 Task: Create a "Before and After" album showcasing edited photos alongside originals.
Action: Mouse moved to (931, 379)
Screenshot: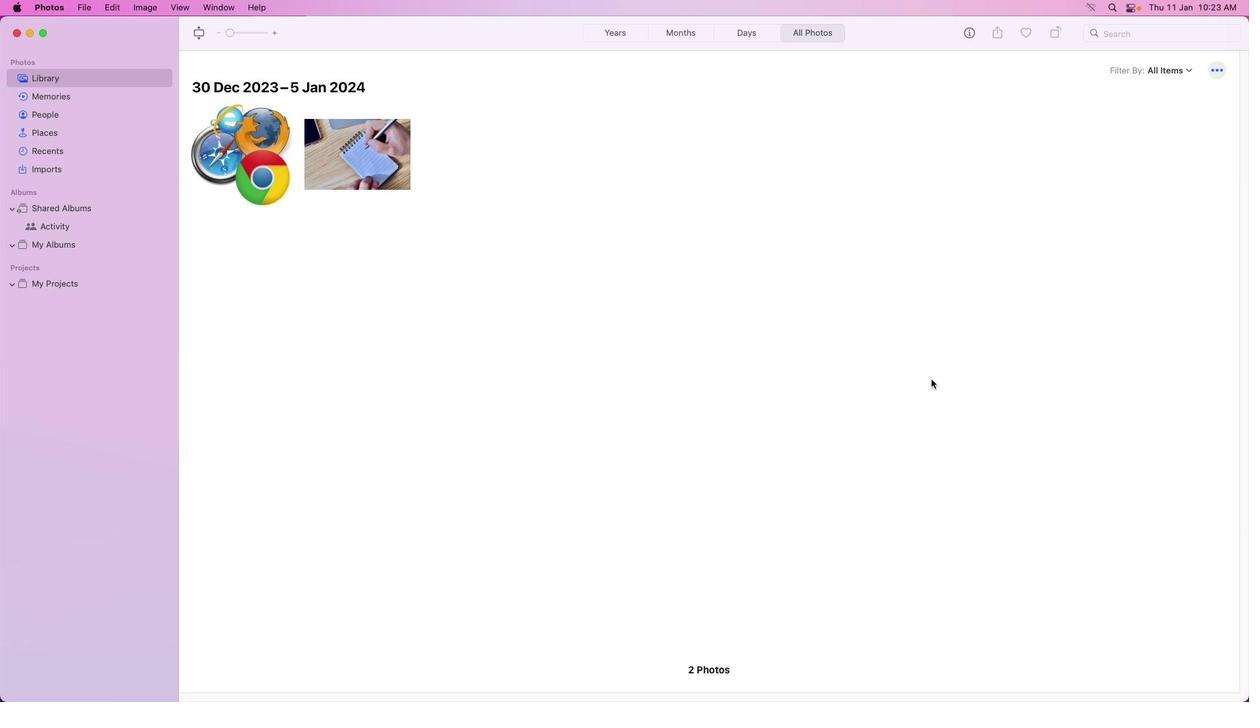 
Action: Mouse pressed left at (931, 379)
Screenshot: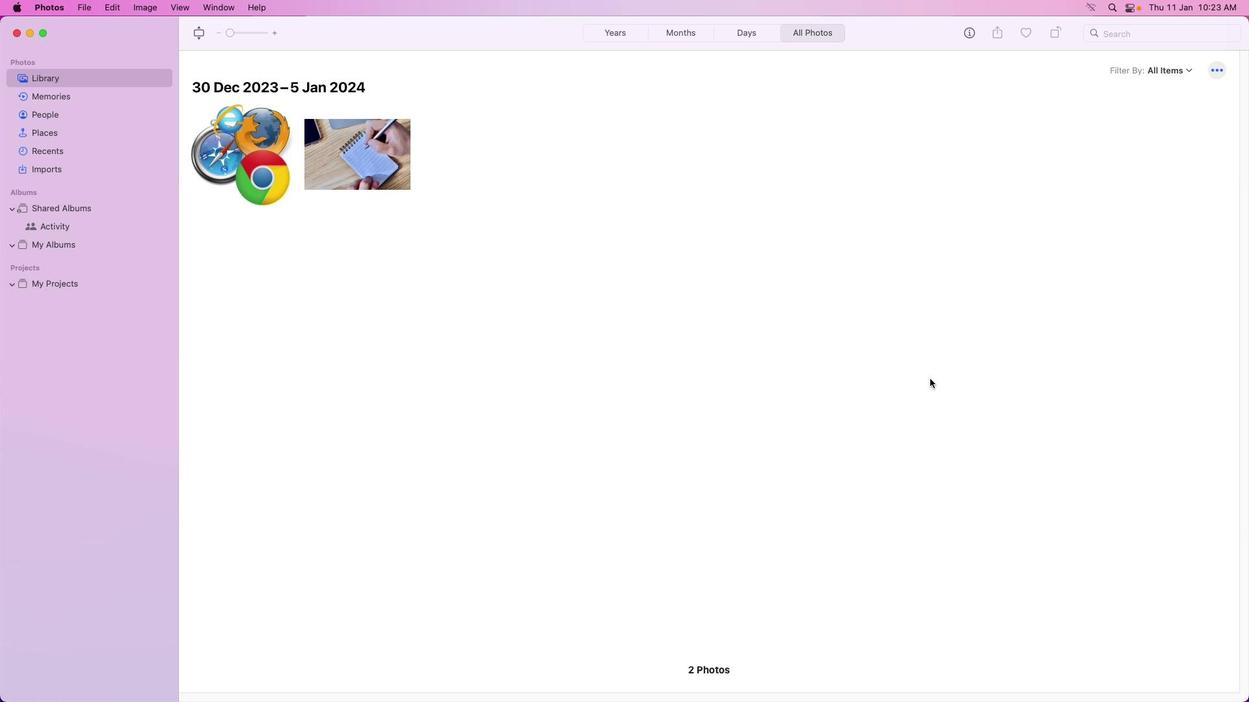 
Action: Mouse moved to (264, 153)
Screenshot: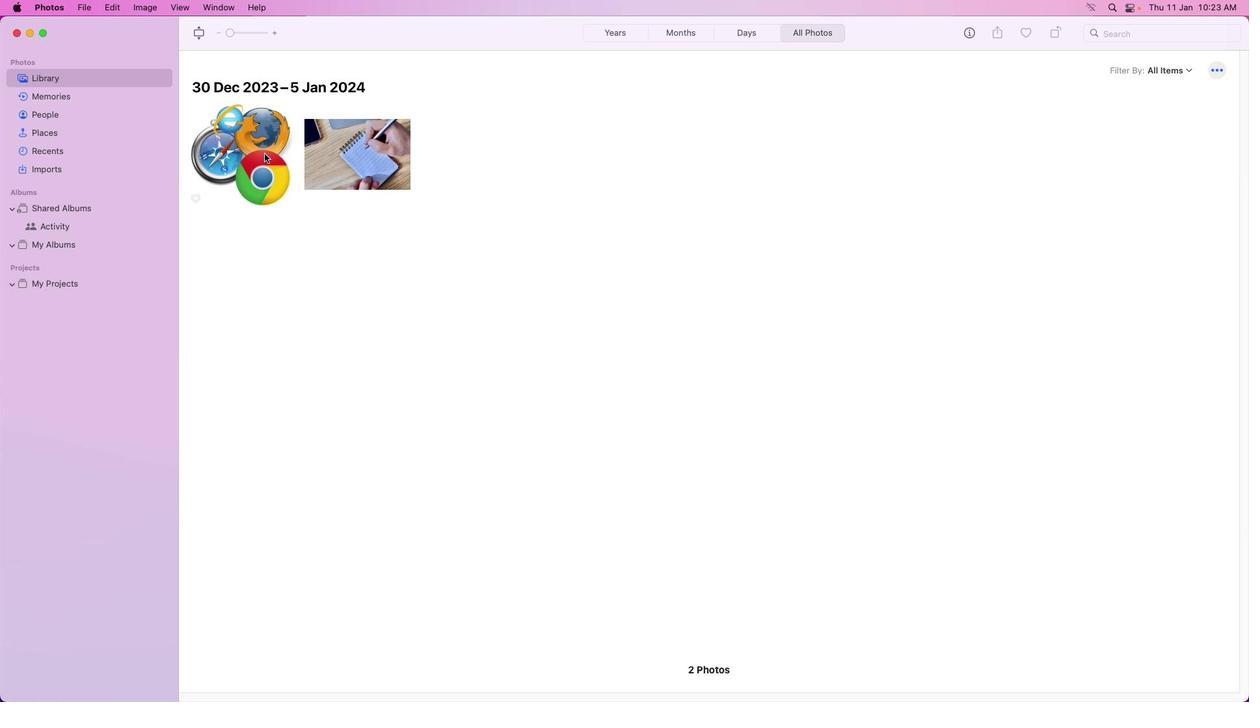 
Action: Mouse pressed left at (264, 153)
Screenshot: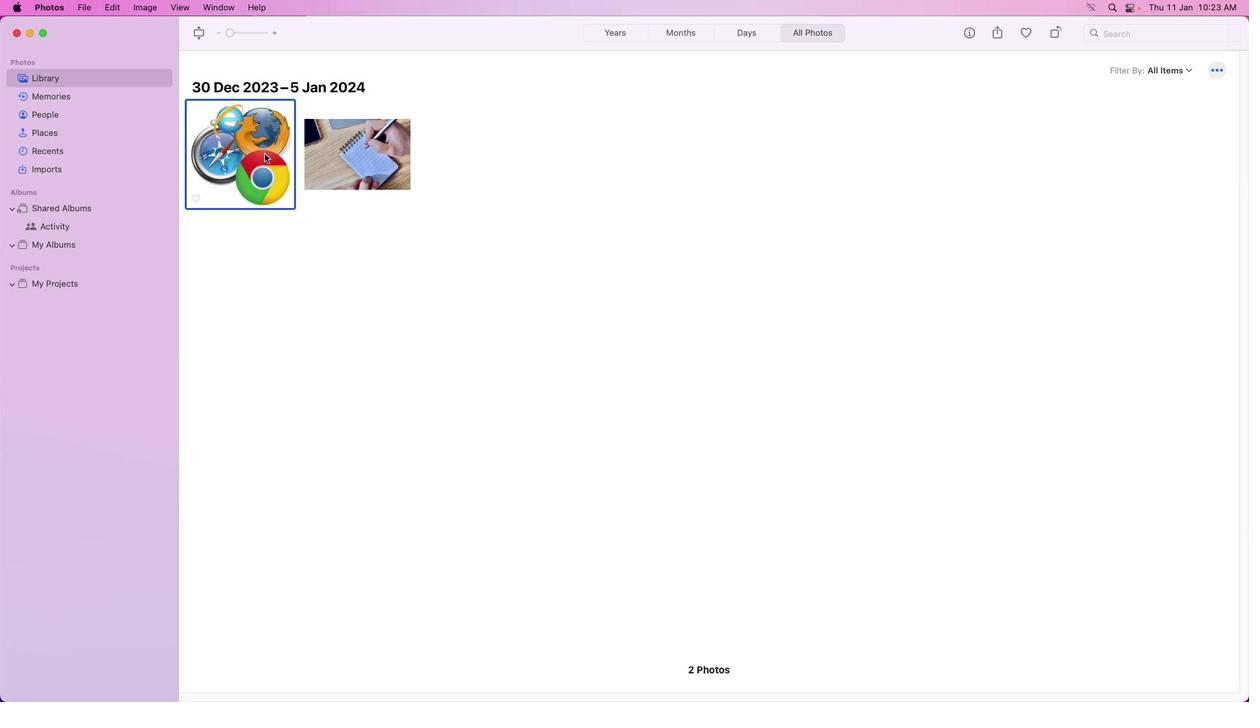 
Action: Mouse moved to (87, 7)
Screenshot: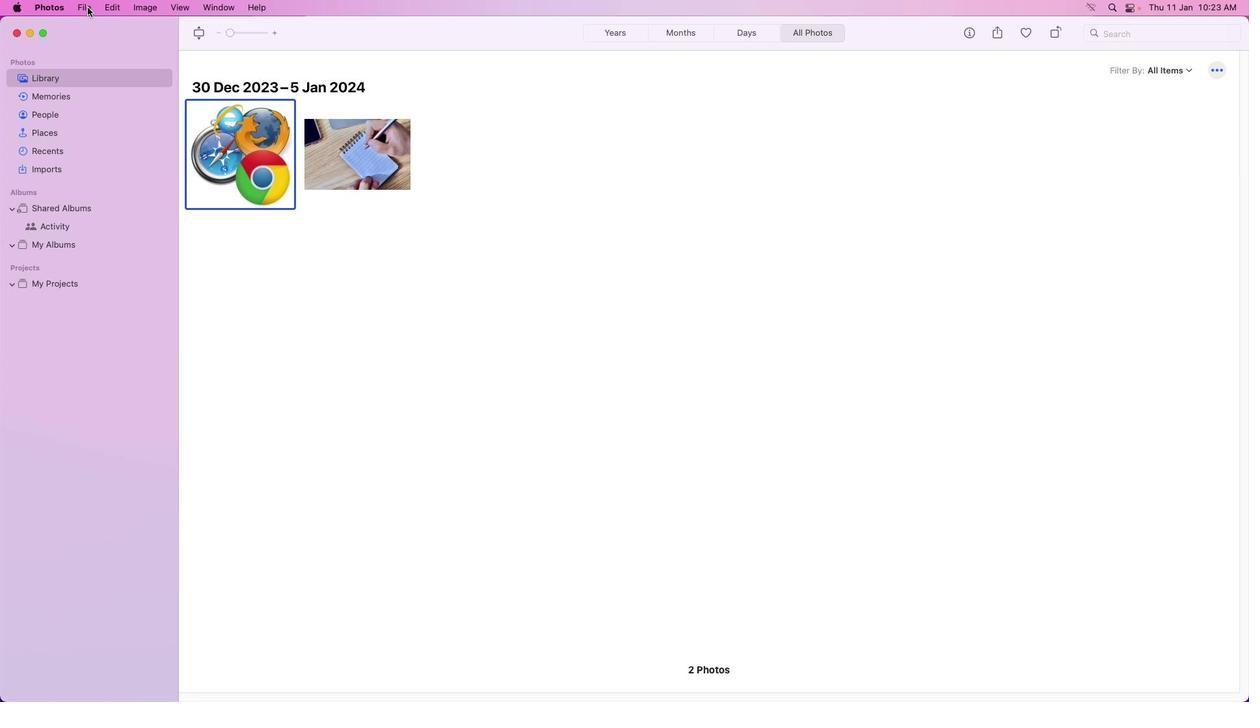 
Action: Mouse pressed left at (87, 7)
Screenshot: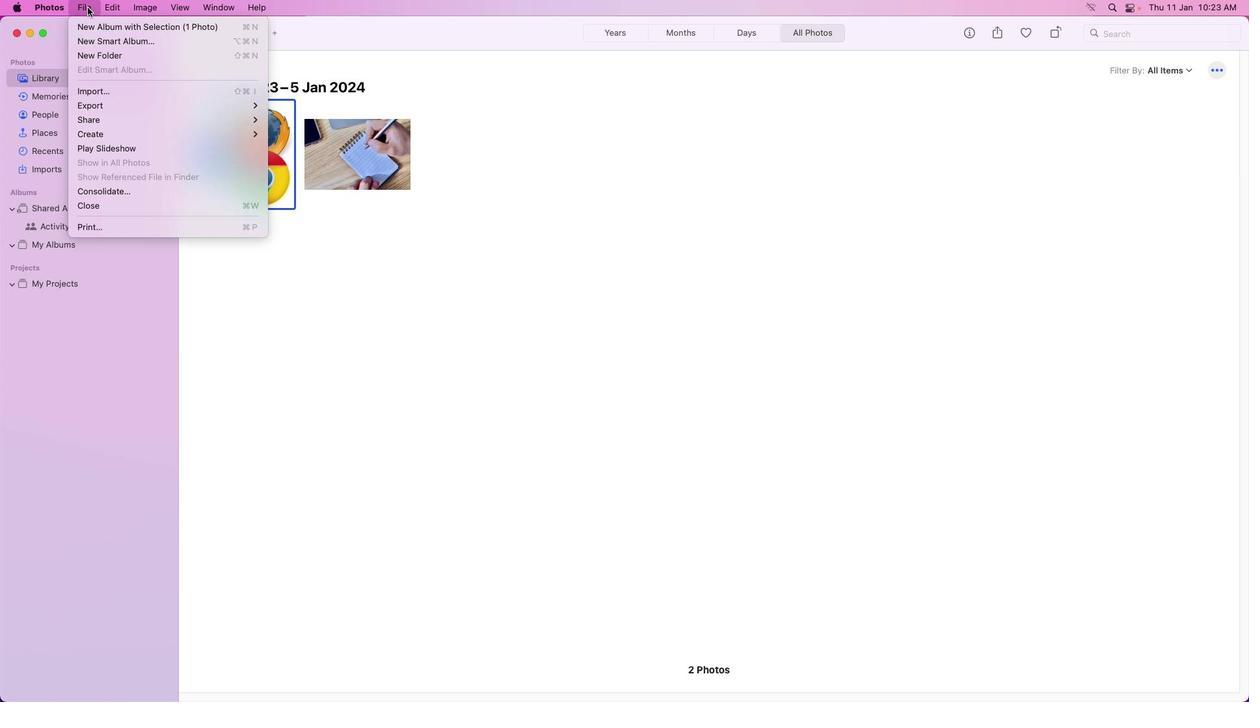 
Action: Mouse moved to (137, 28)
Screenshot: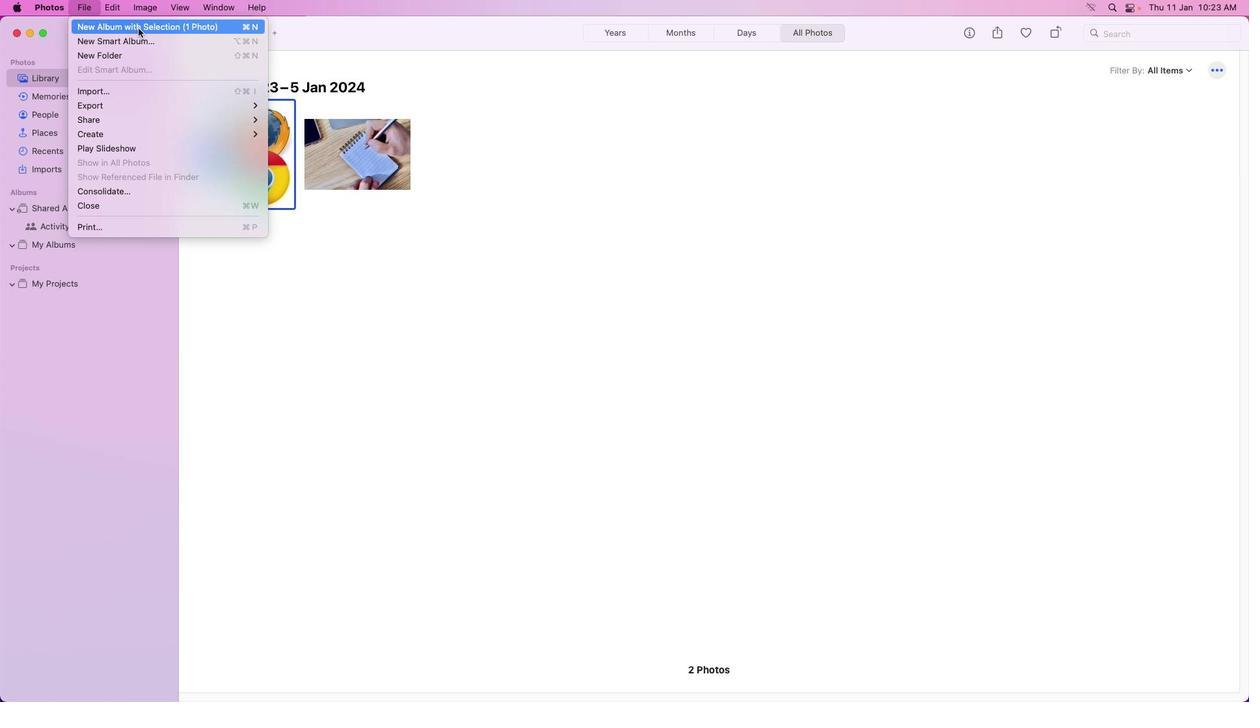 
Action: Mouse pressed left at (137, 28)
Screenshot: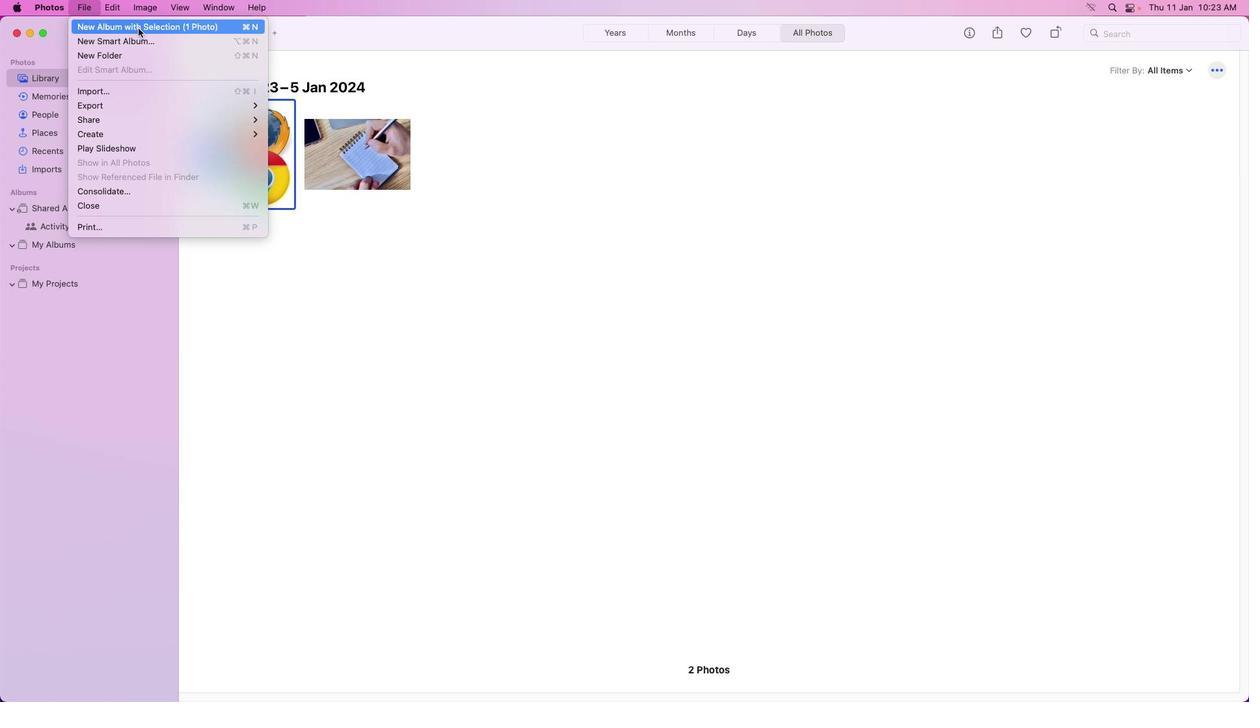 
Action: Mouse moved to (115, 260)
Screenshot: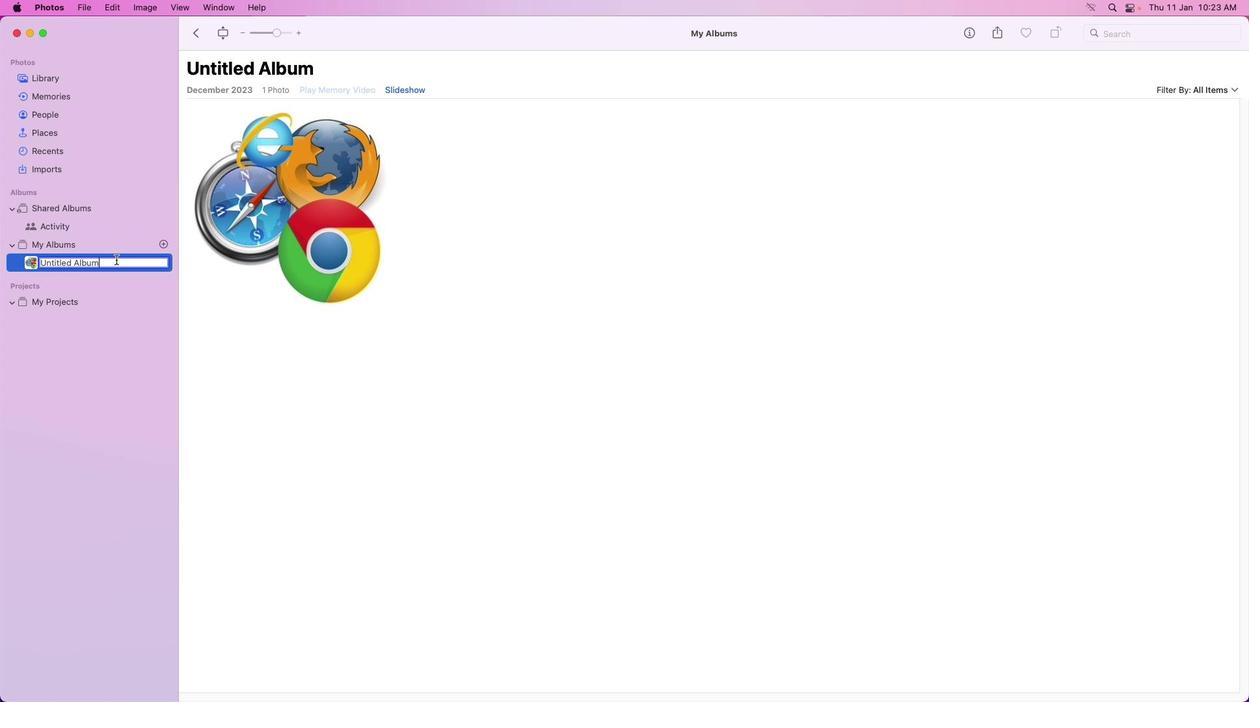 
Action: Mouse pressed left at (115, 260)
Screenshot: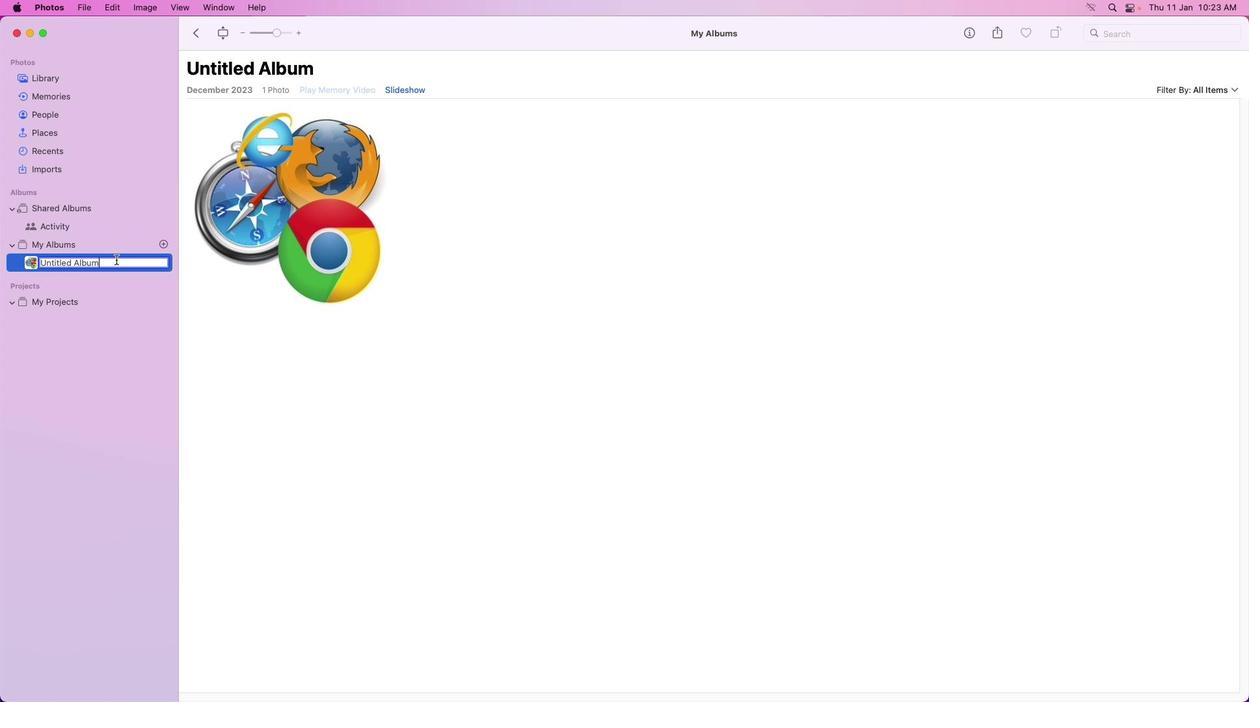 
Action: Mouse moved to (115, 258)
Screenshot: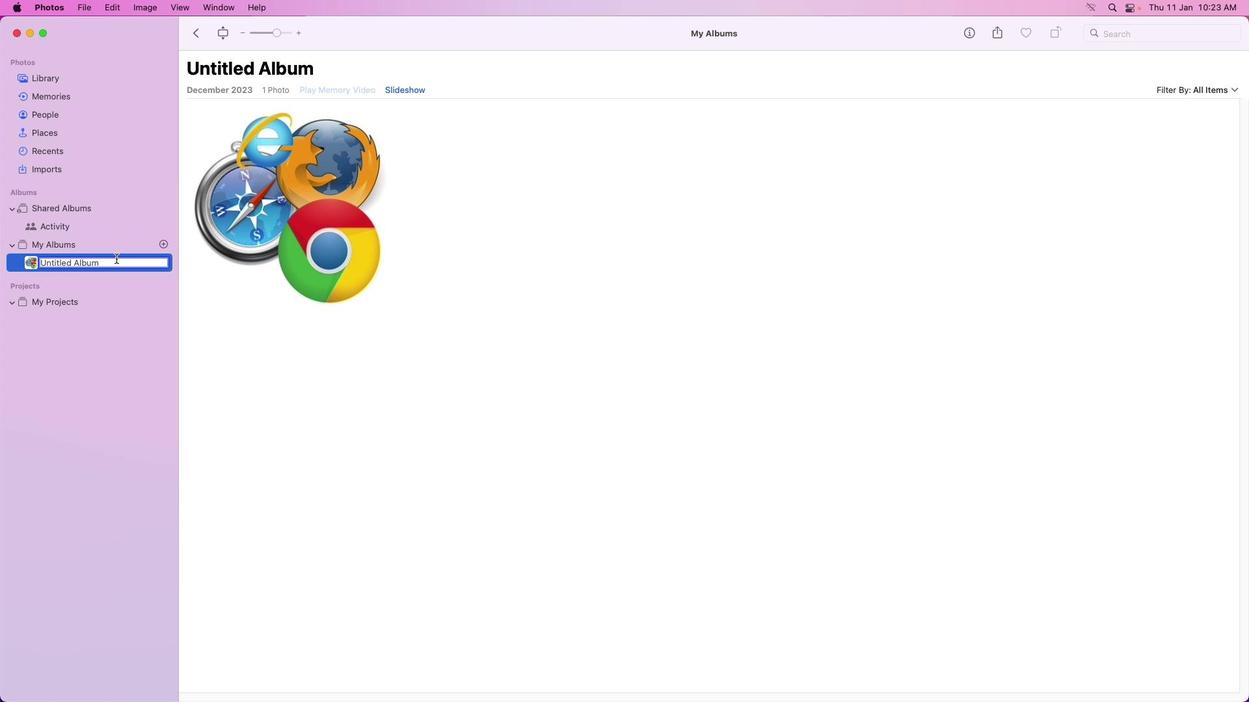 
Action: Key pressed Key.backspaceKey.backspaceKey.backspaceKey.backspaceKey.backspaceKey.backspaceKey.backspaceKey.backspaceKey.backspaceKey.backspaceKey.backspaceKey.backspaceKey.backspaceKey.backspaceKey.caps_lock'B'Key.caps_lock'e''f''o''r''e'Key.space'a''n''d'Key.spaceKey.caps_lock'A'Key.caps_lock'f''t''e''r'Key.enter
Screenshot: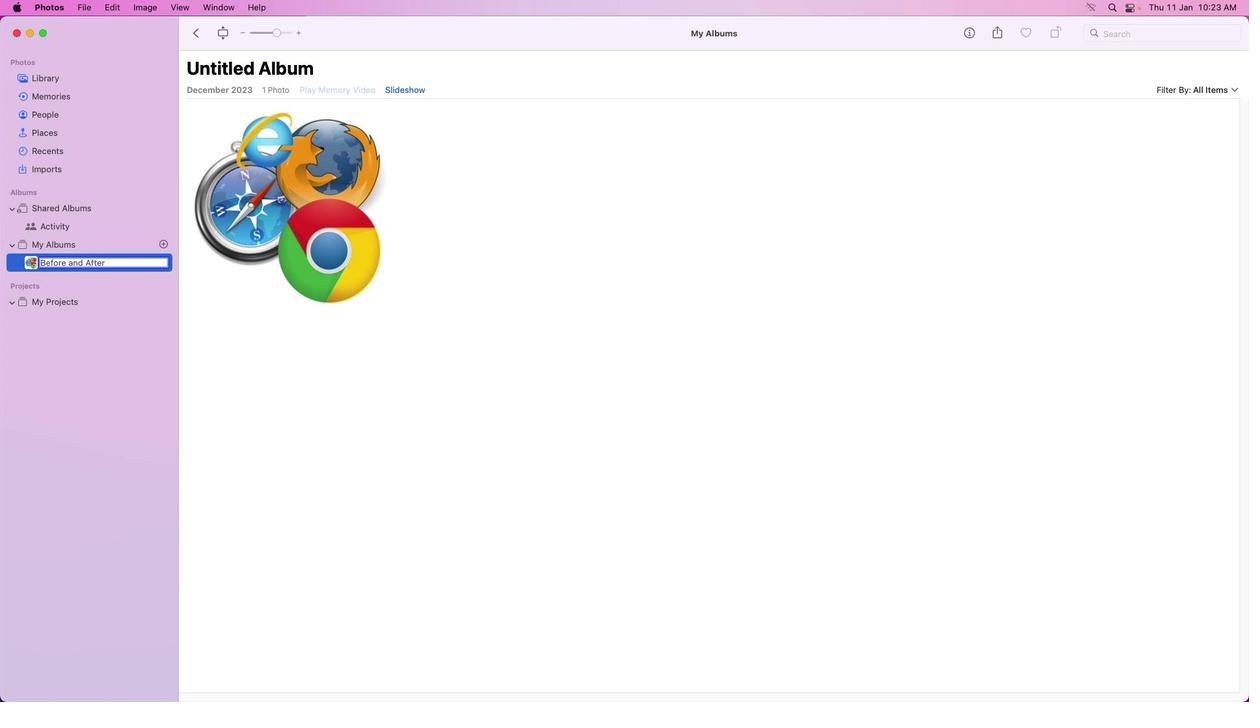 
Action: Mouse moved to (66, 266)
Screenshot: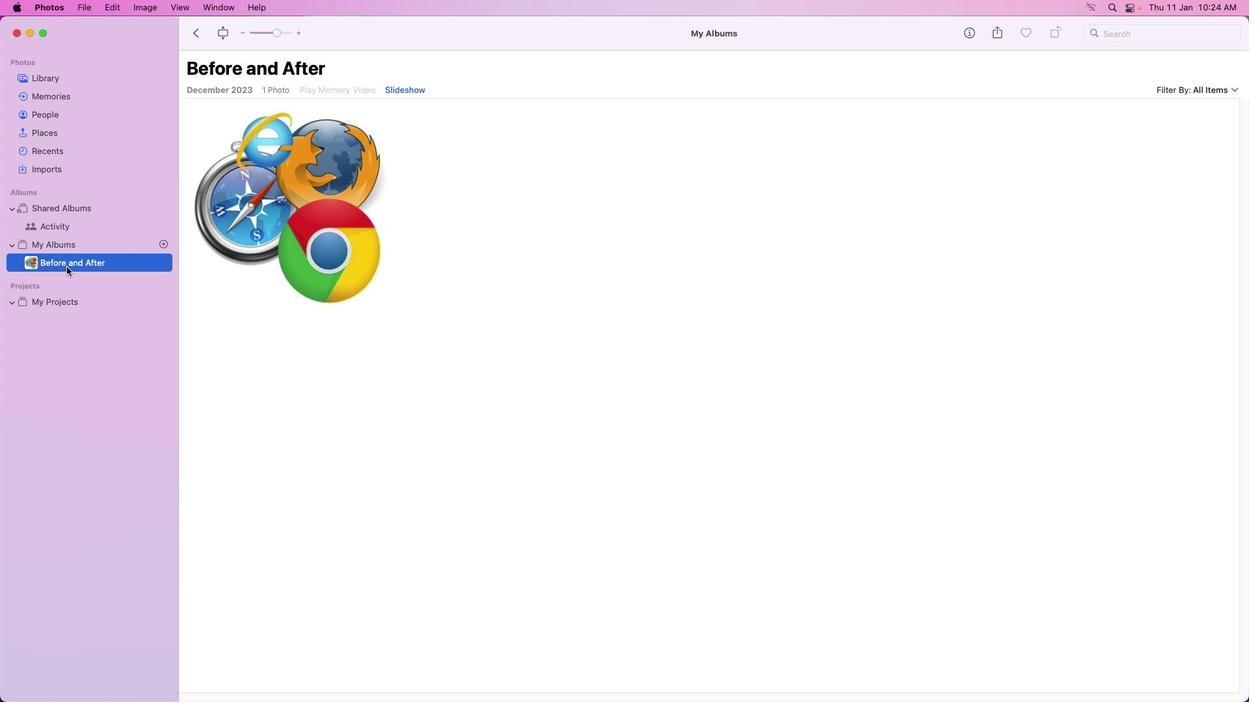 
Action: Mouse pressed left at (66, 266)
Screenshot: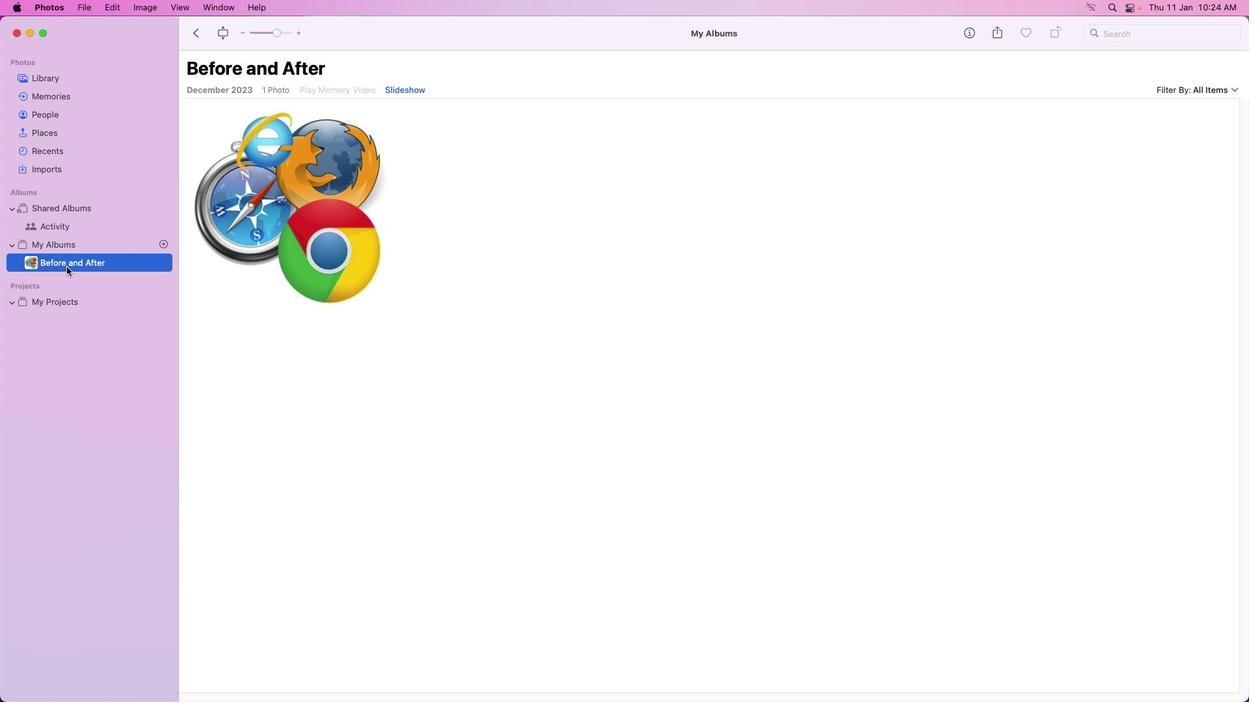 
Action: Mouse moved to (275, 234)
Screenshot: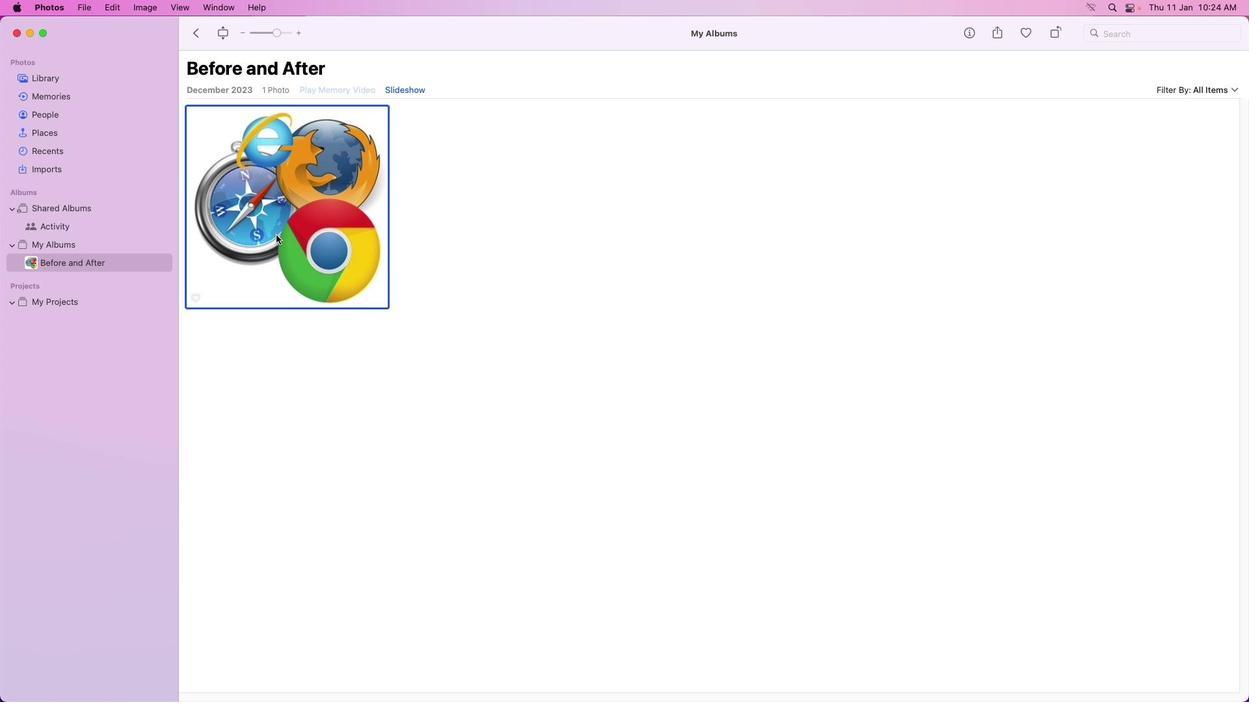 
Action: Mouse pressed left at (275, 234)
Screenshot: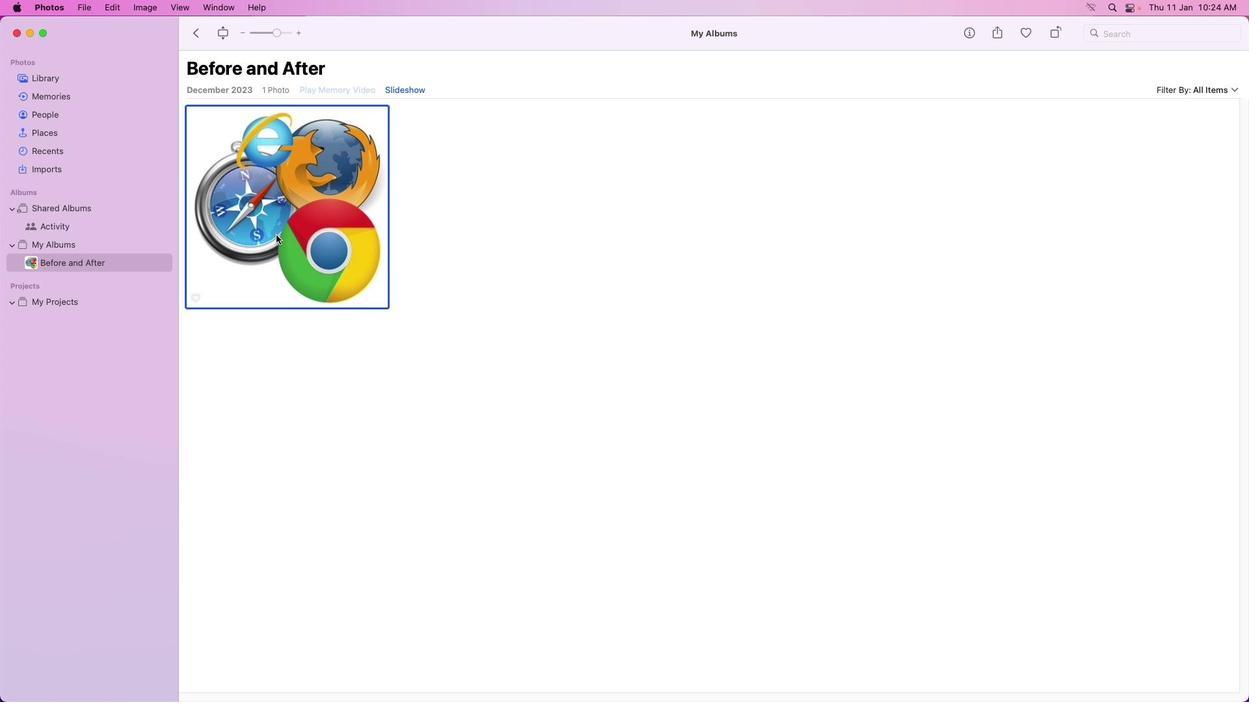 
Action: Mouse moved to (80, 78)
Screenshot: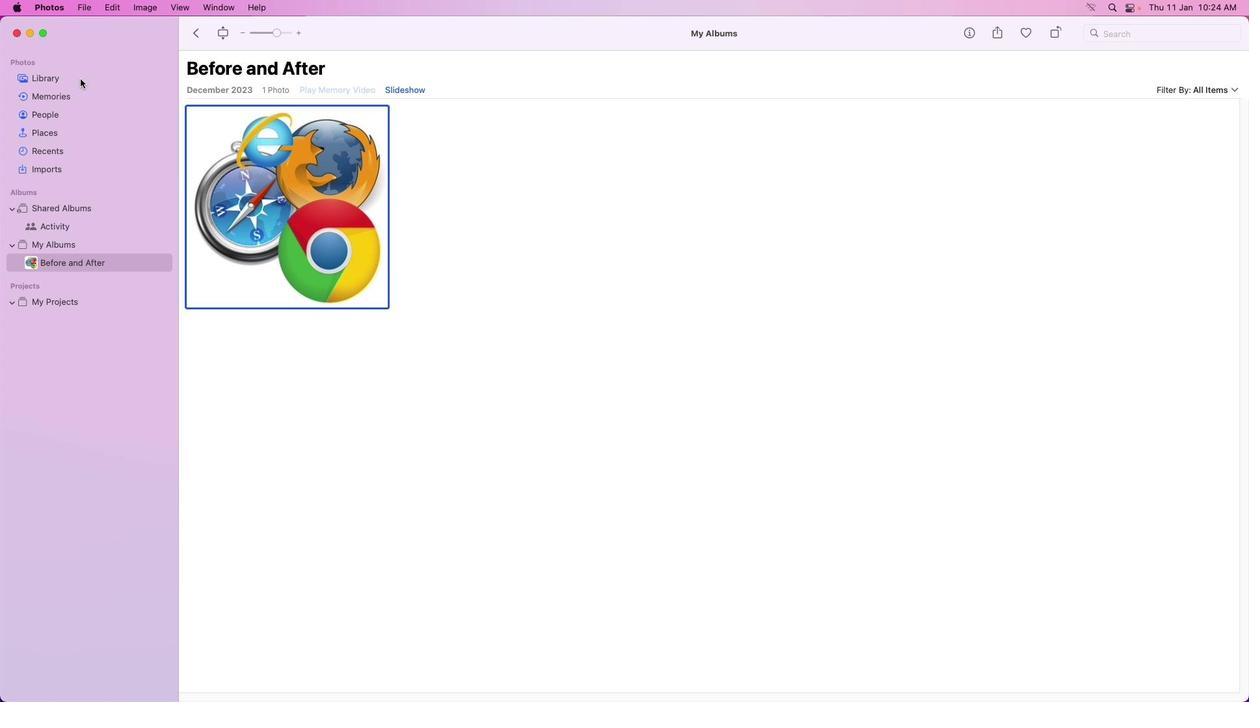 
Action: Mouse pressed left at (80, 78)
Screenshot: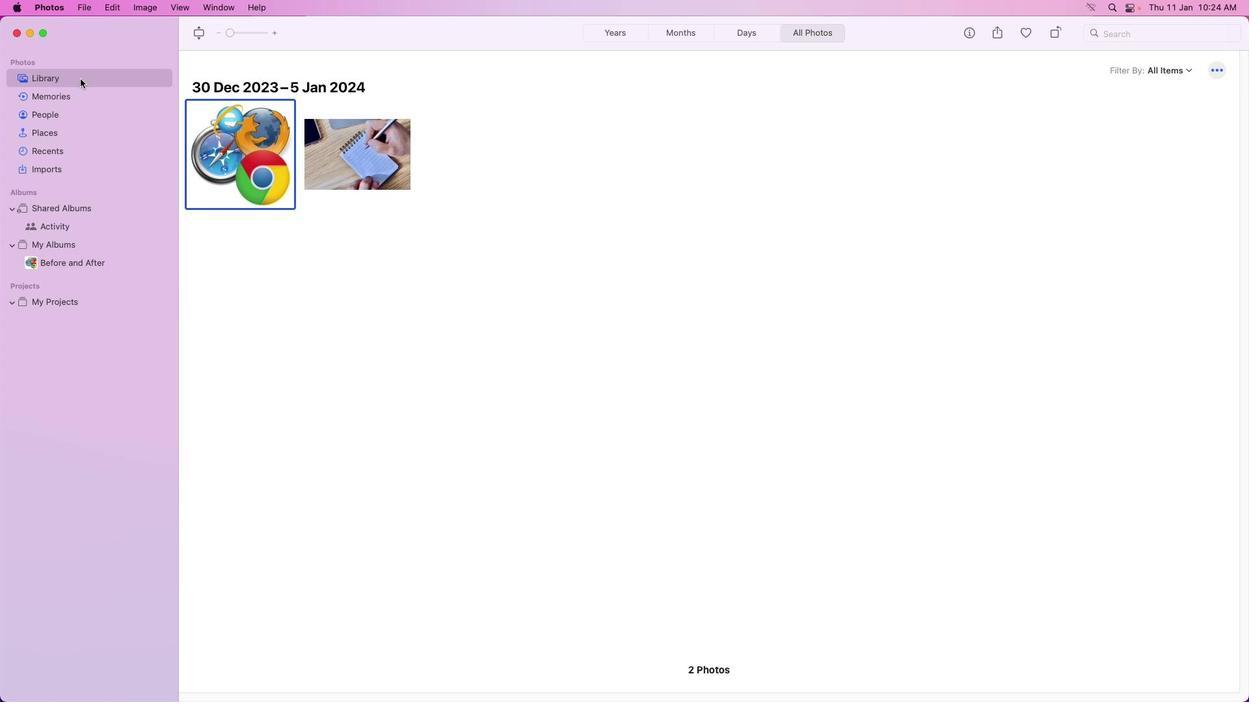 
Action: Mouse moved to (334, 163)
Screenshot: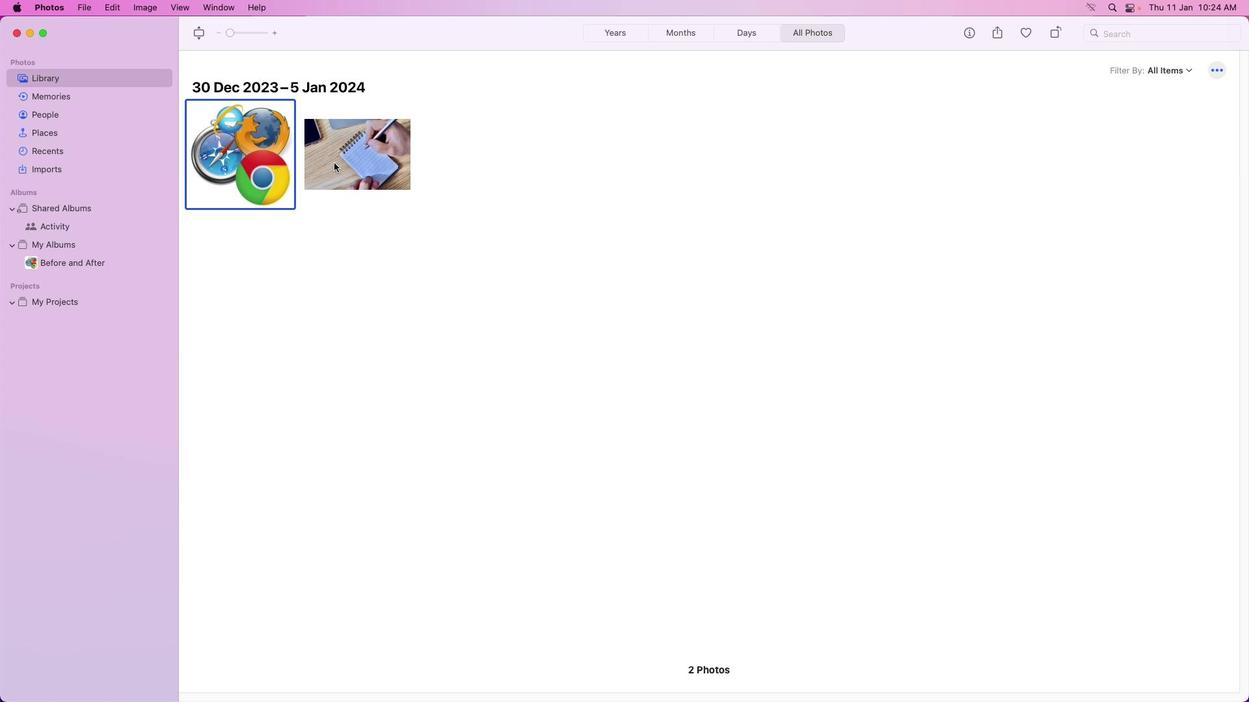 
Action: Mouse pressed left at (334, 163)
Screenshot: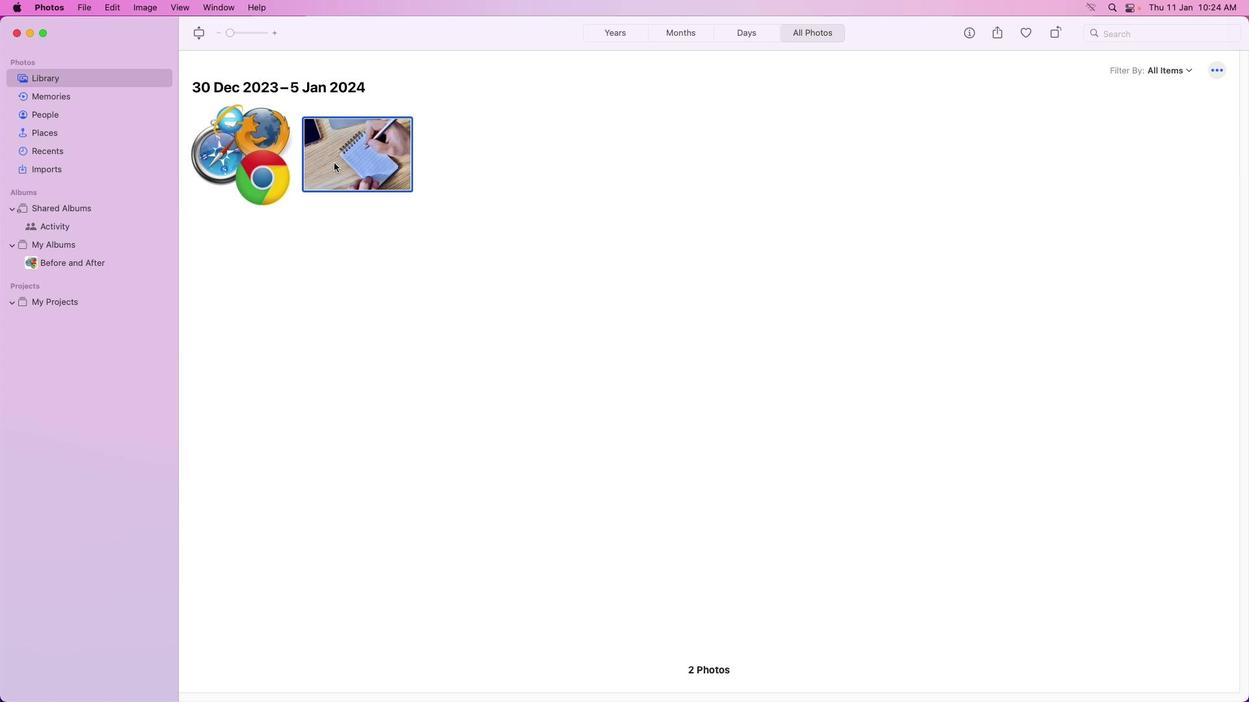 
Action: Mouse pressed right at (334, 163)
Screenshot: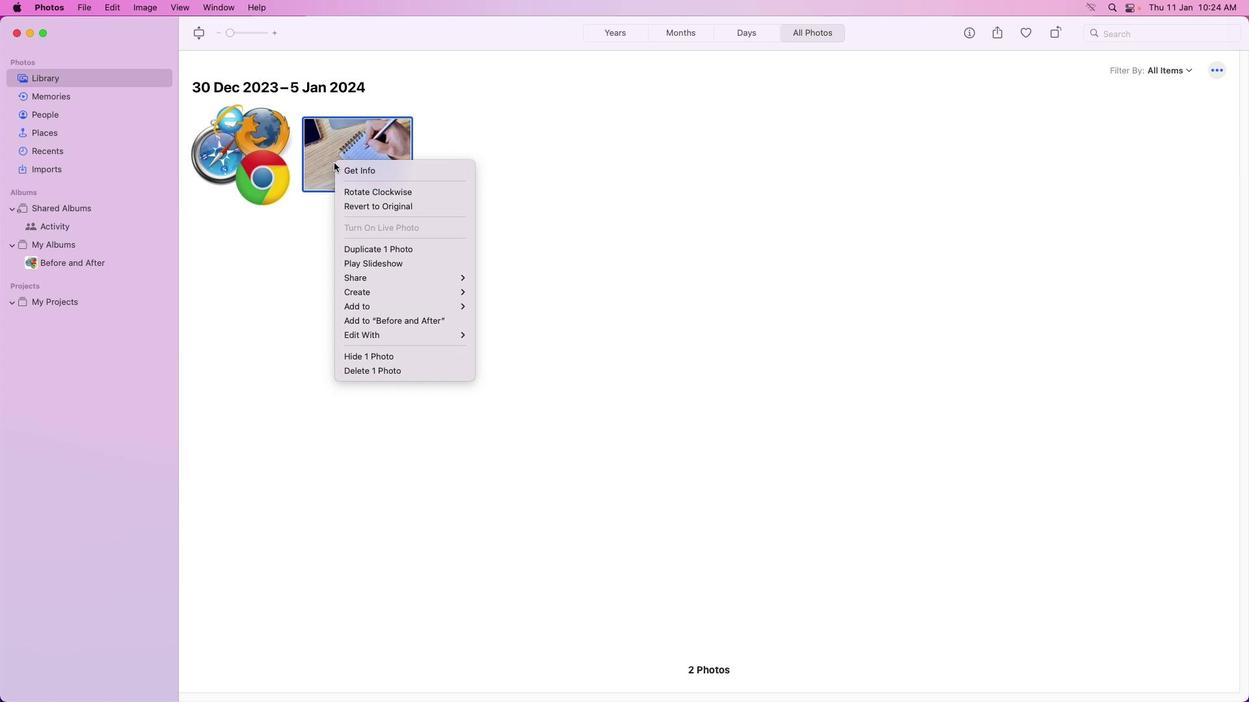 
Action: Mouse moved to (456, 322)
Screenshot: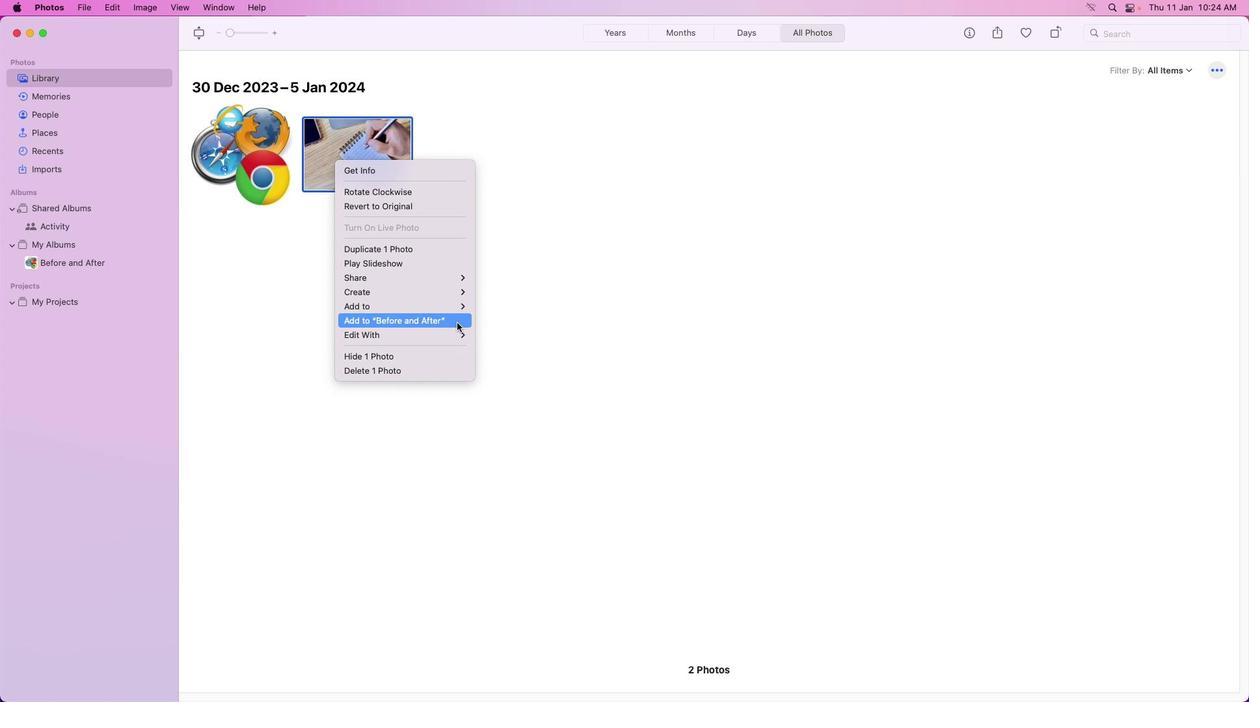 
Action: Mouse pressed left at (456, 322)
Screenshot: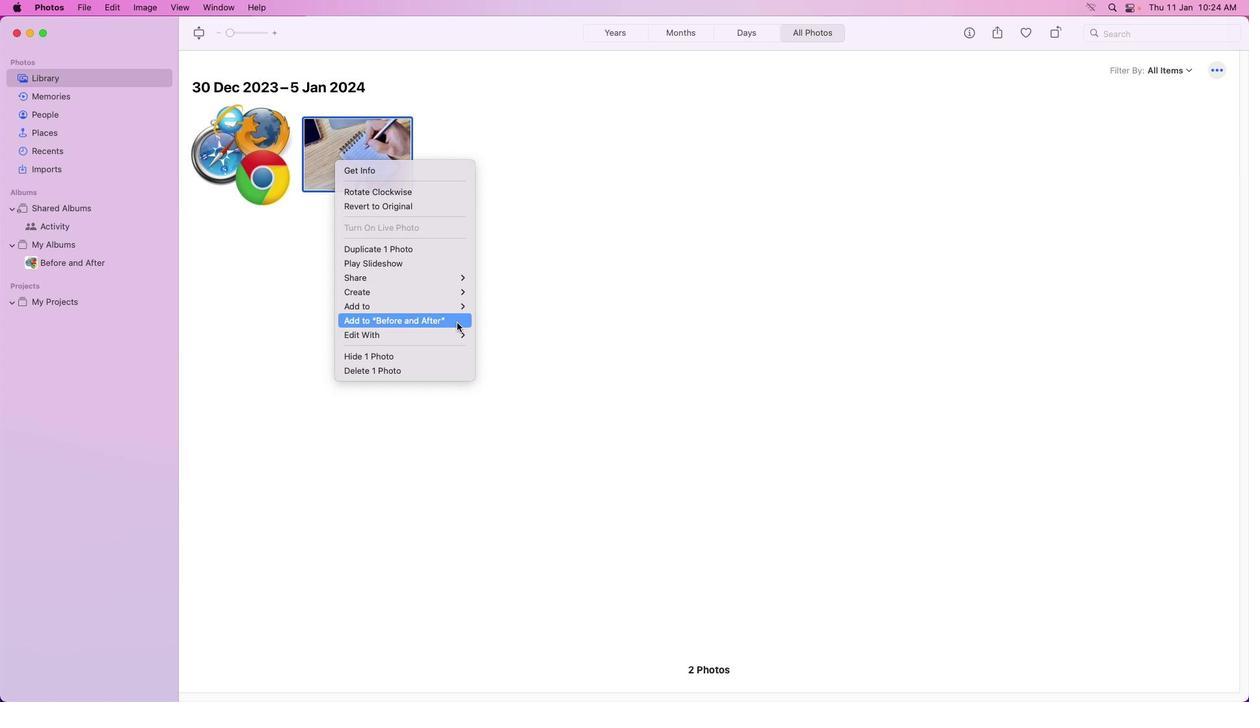 
Action: Mouse moved to (61, 246)
Screenshot: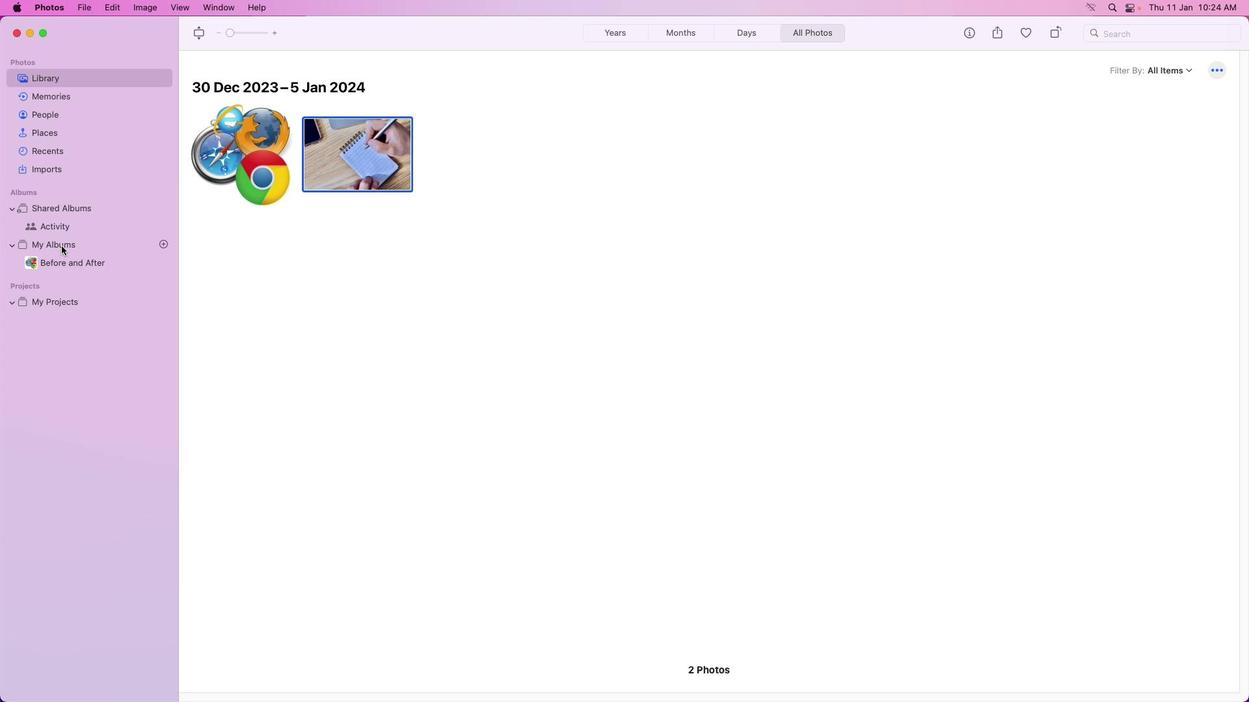 
Action: Mouse pressed left at (61, 246)
Screenshot: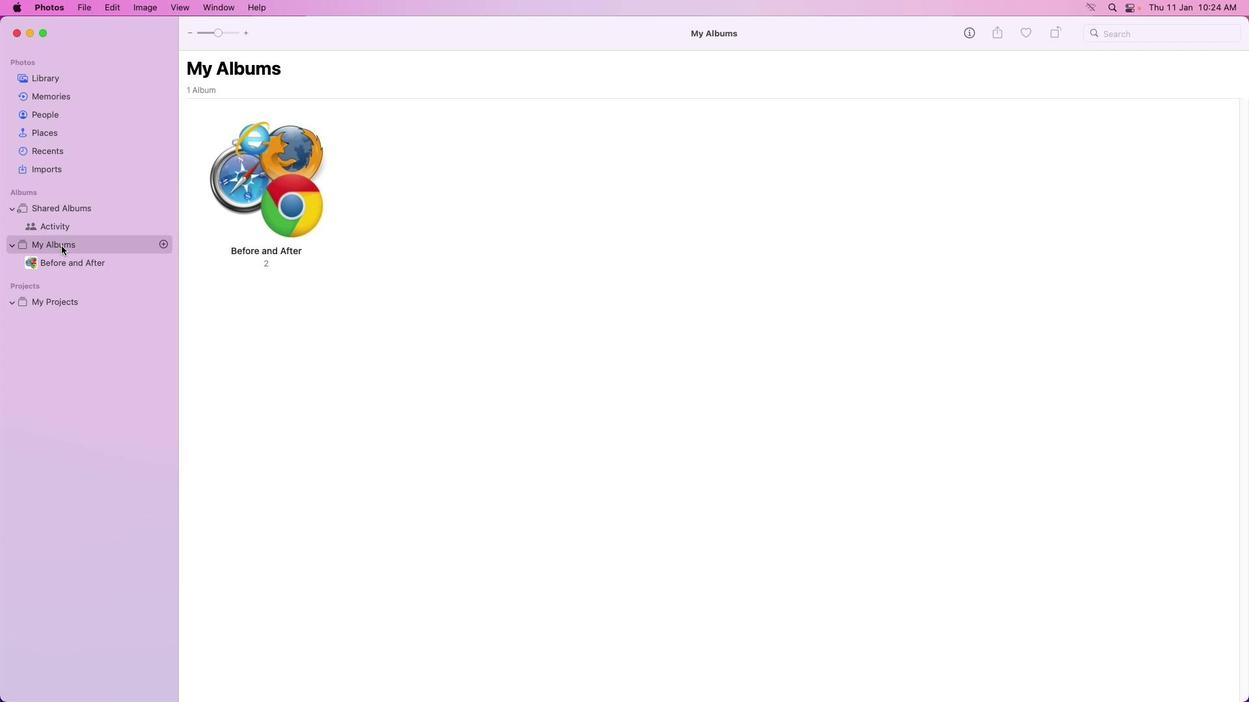 
Action: Mouse moved to (59, 264)
Screenshot: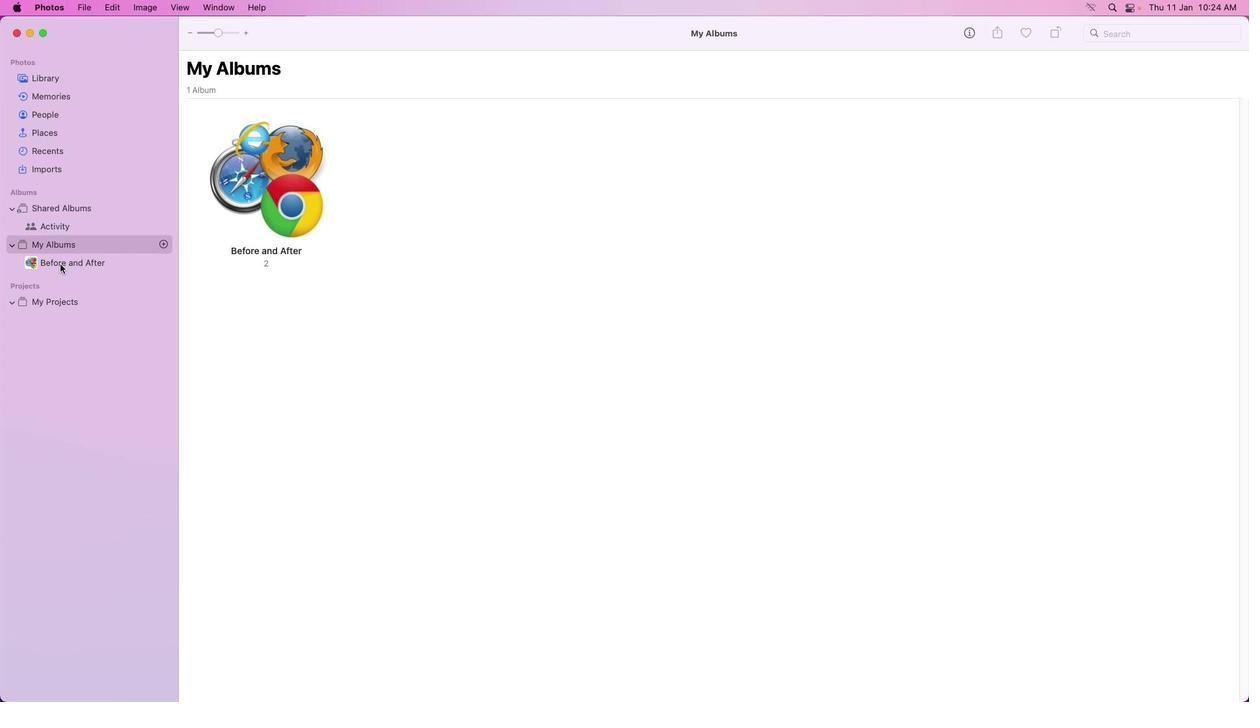
Action: Mouse pressed left at (59, 264)
Screenshot: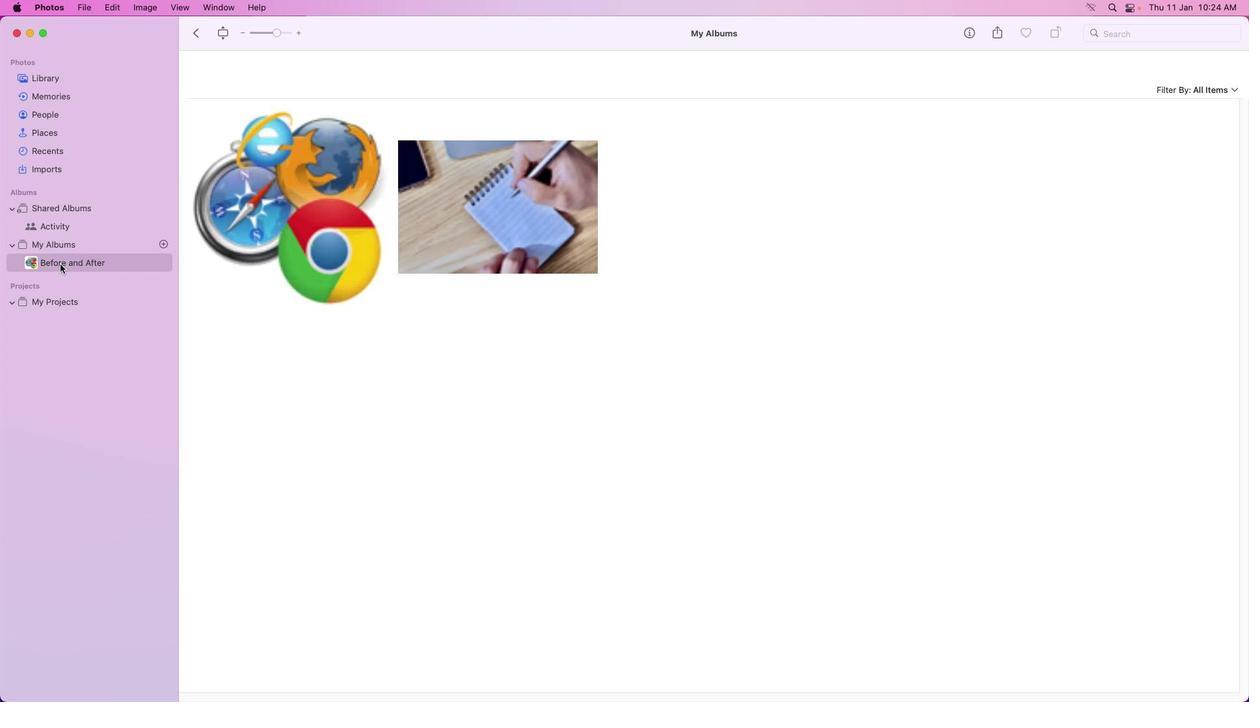 
Action: Mouse moved to (468, 215)
Screenshot: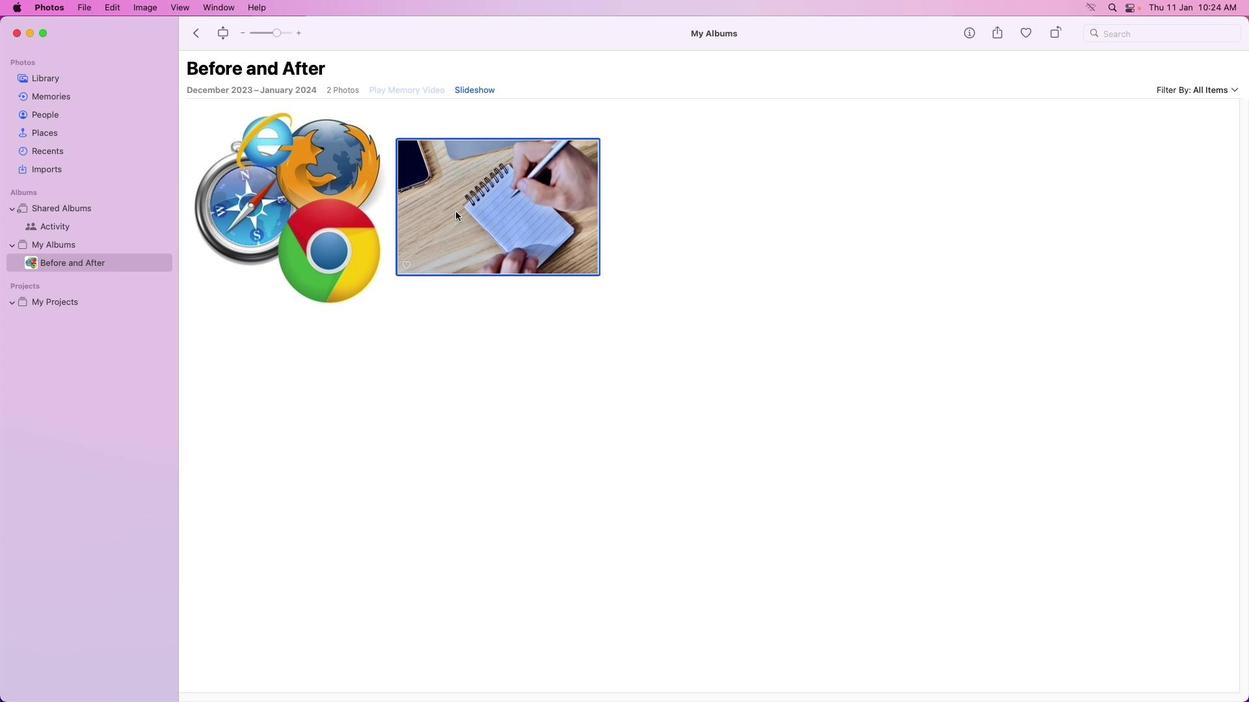 
Action: Mouse pressed left at (468, 215)
Screenshot: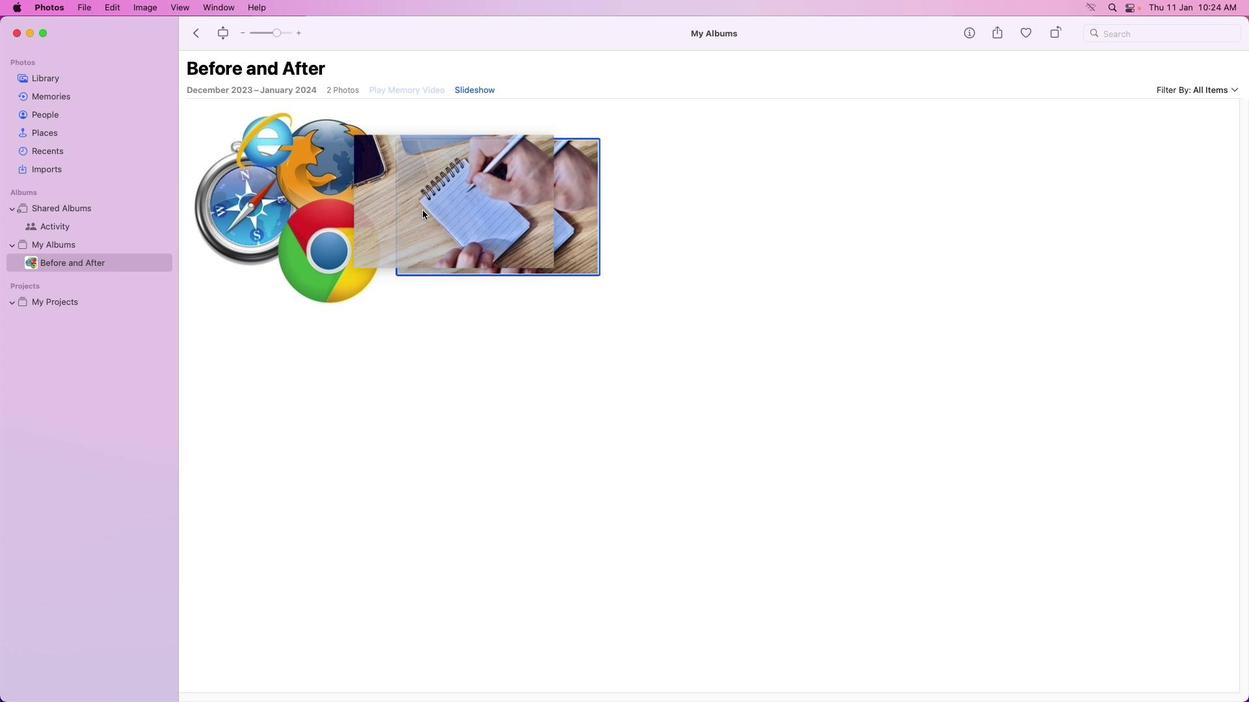 
Action: Mouse moved to (450, 206)
Screenshot: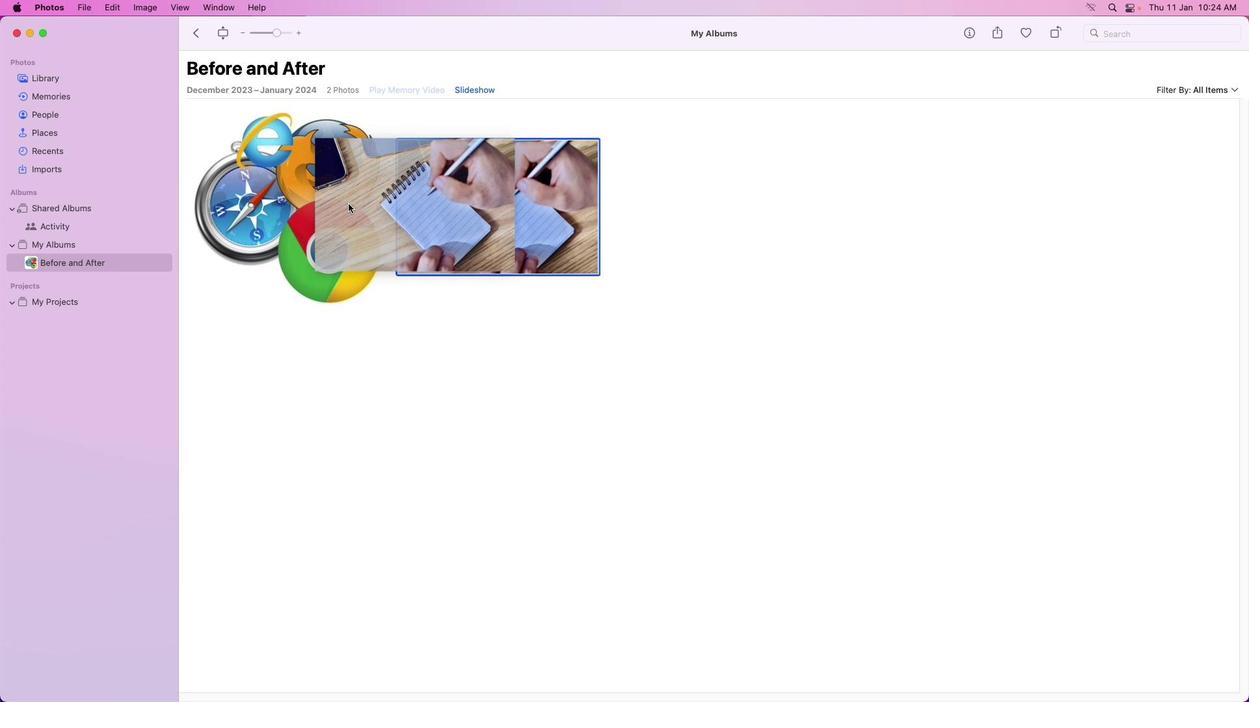 
Action: Mouse pressed left at (450, 206)
Screenshot: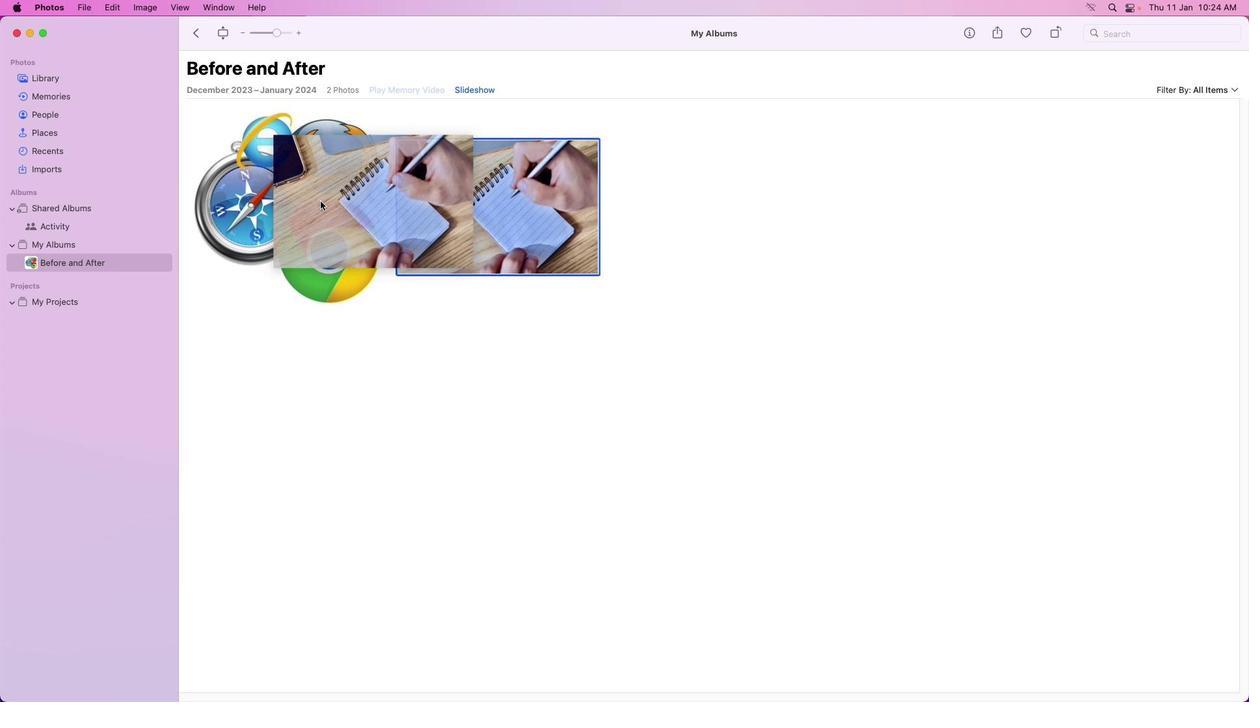 
Action: Mouse moved to (341, 184)
Screenshot: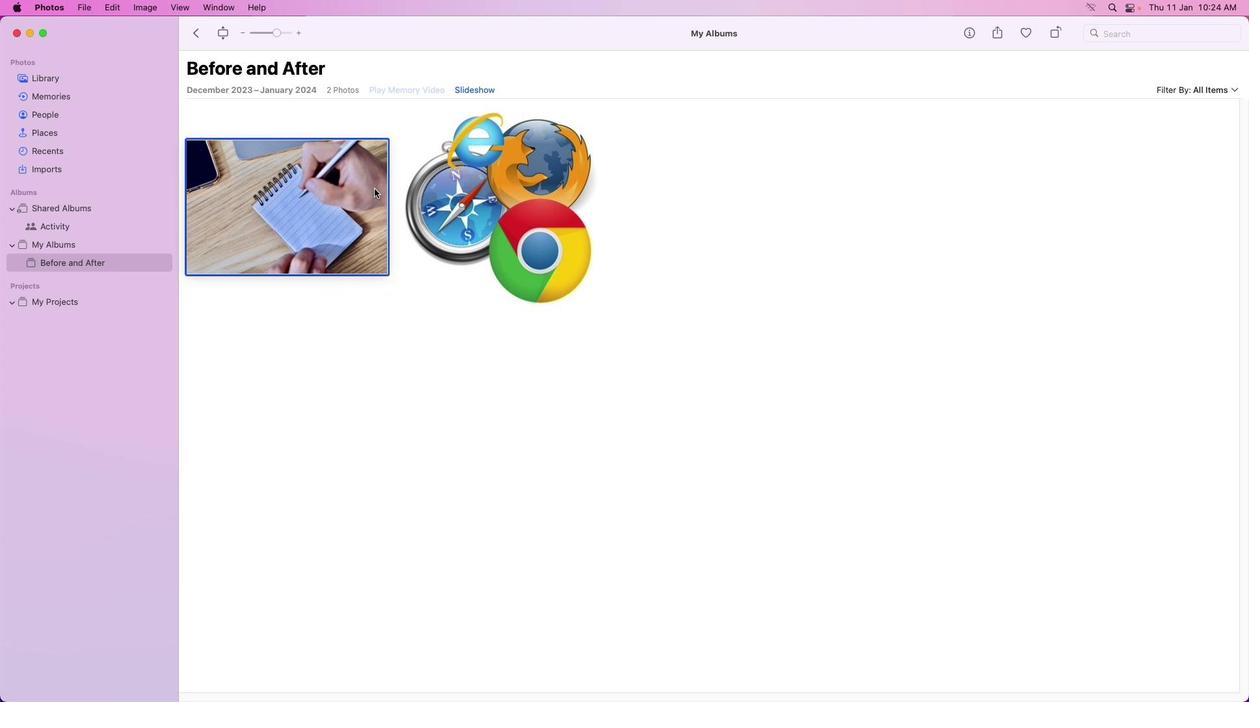 
Action: Mouse pressed left at (341, 184)
Screenshot: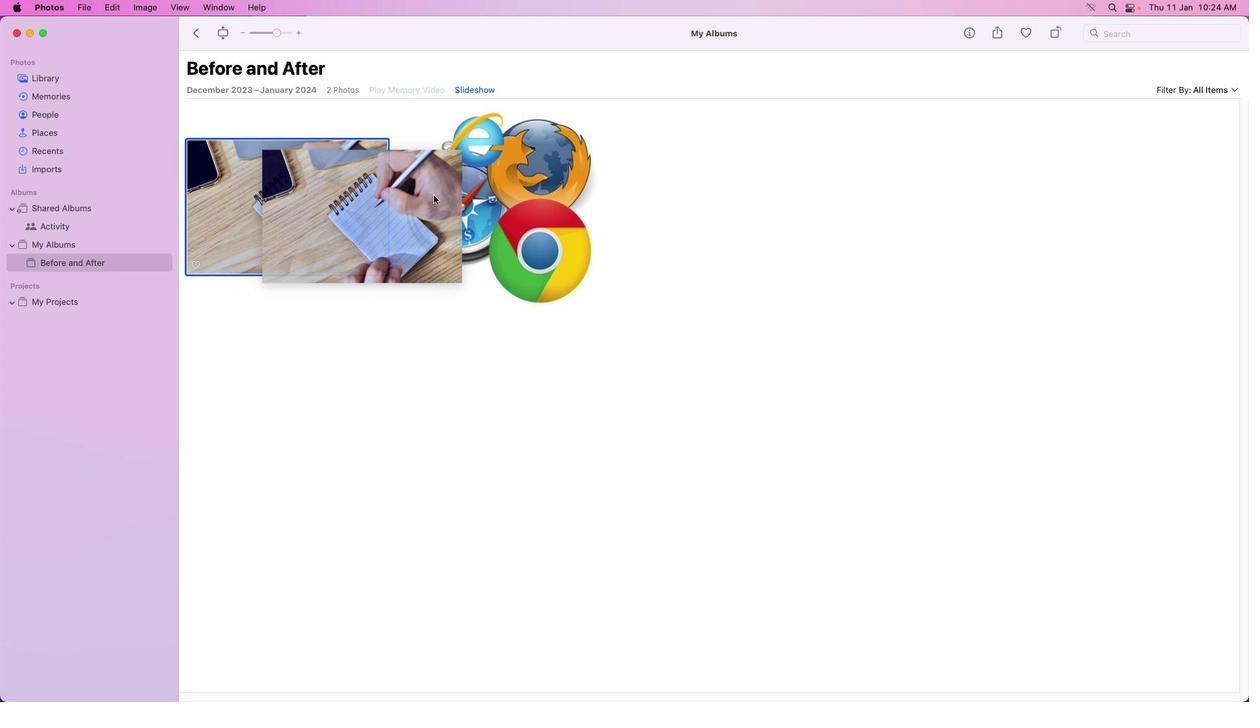 
Action: Mouse moved to (632, 348)
Screenshot: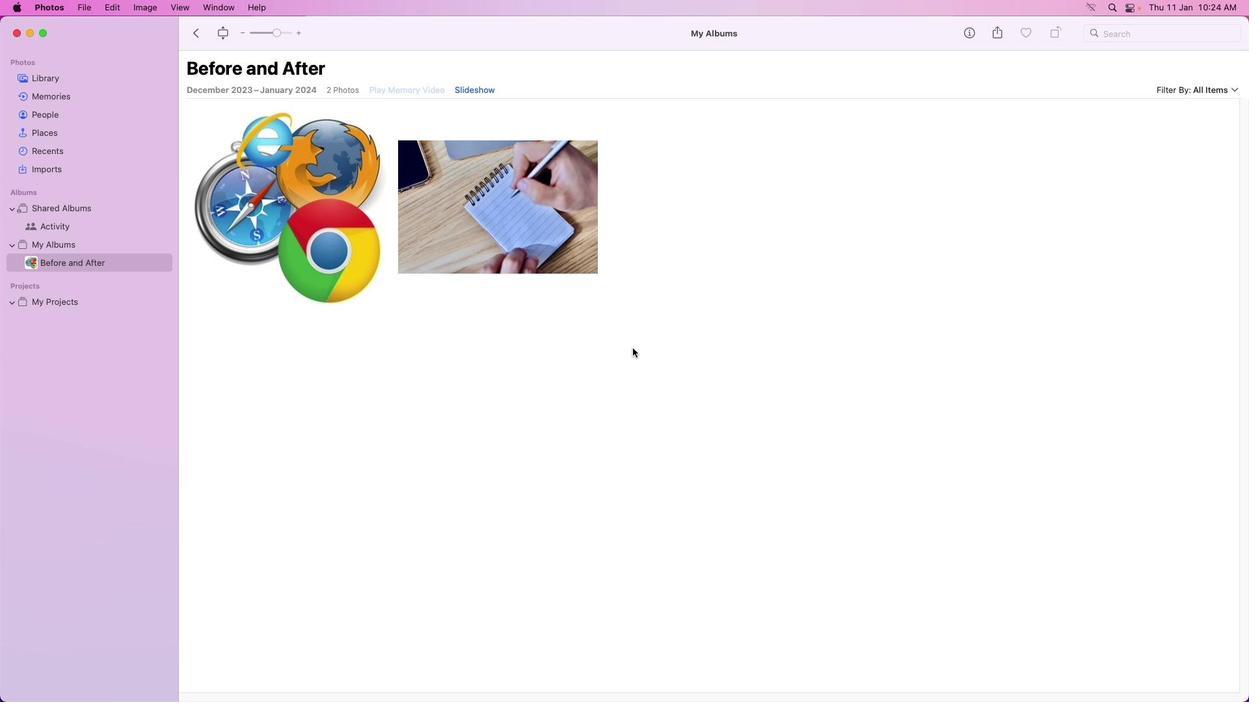 
Action: Mouse pressed left at (632, 348)
Screenshot: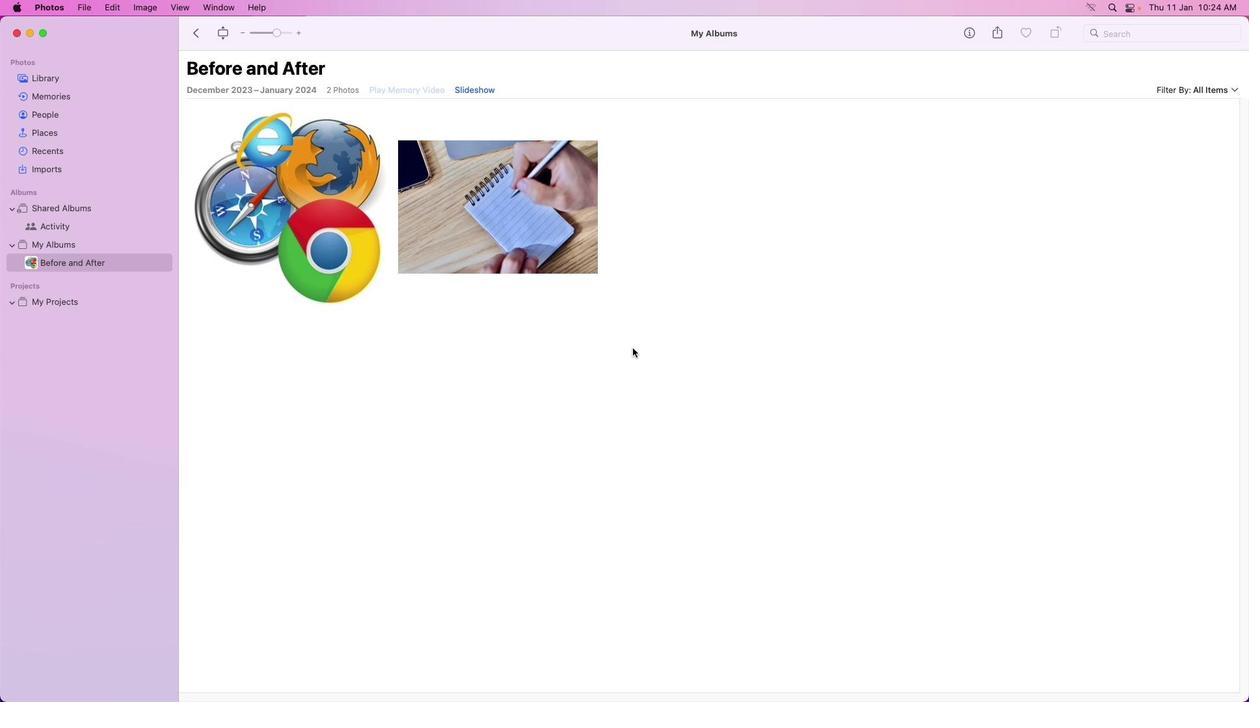 
Action: Mouse moved to (629, 342)
Screenshot: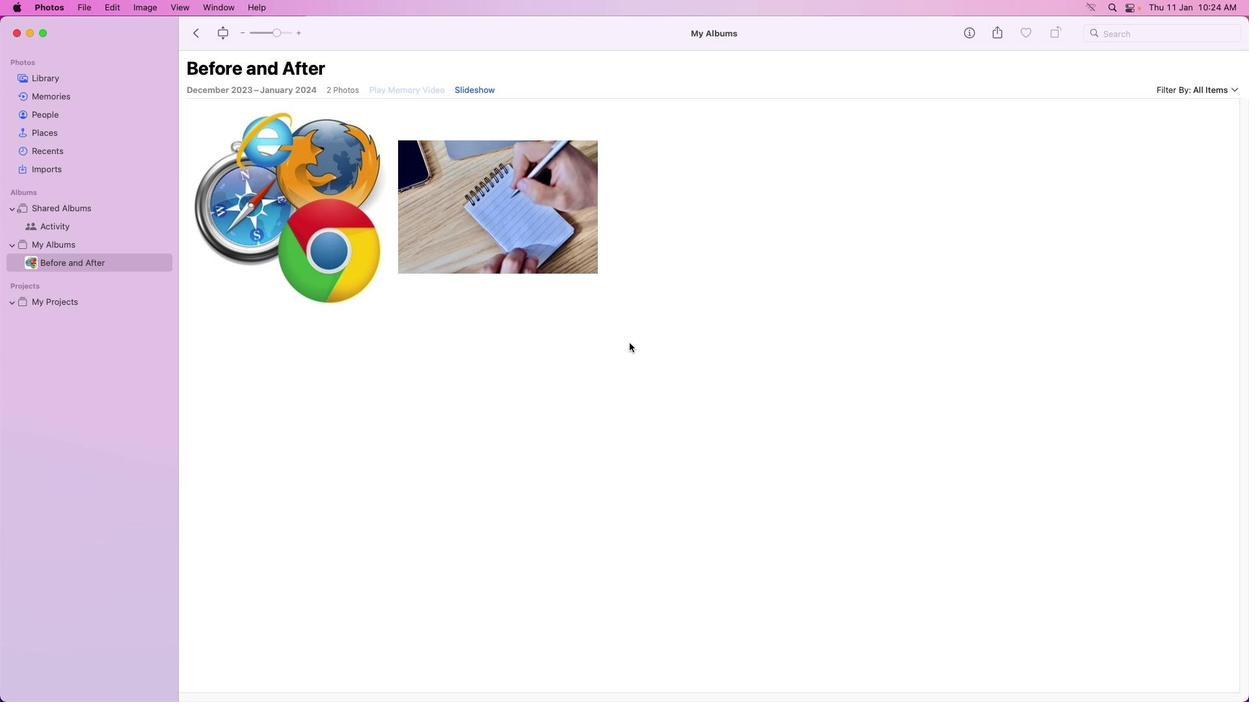 
